 Task: Set the number of rows for panoramix to -1.
Action: Mouse moved to (98, 13)
Screenshot: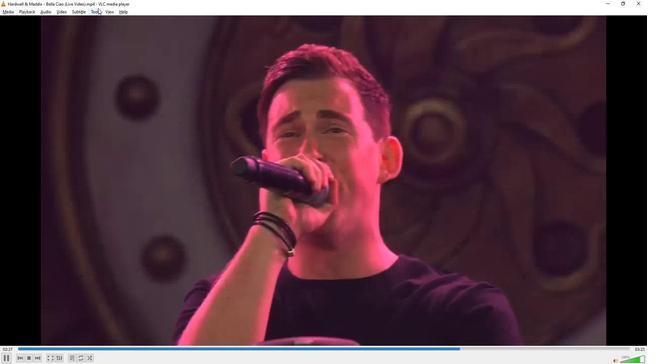 
Action: Mouse pressed left at (98, 13)
Screenshot: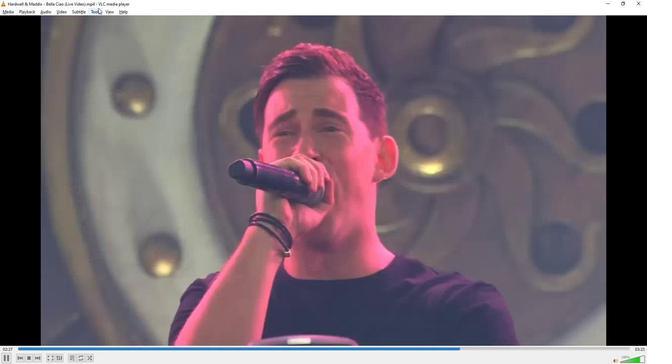 
Action: Mouse moved to (105, 96)
Screenshot: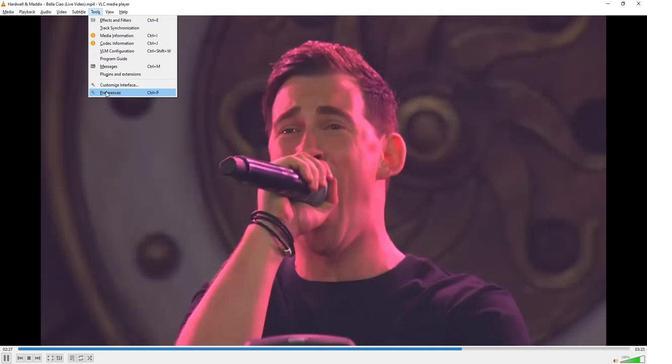 
Action: Mouse pressed left at (105, 96)
Screenshot: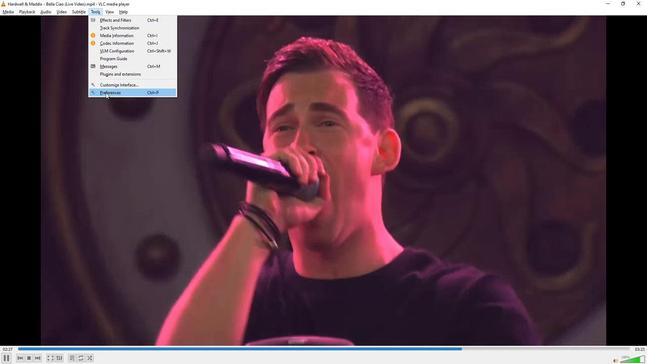 
Action: Mouse moved to (144, 287)
Screenshot: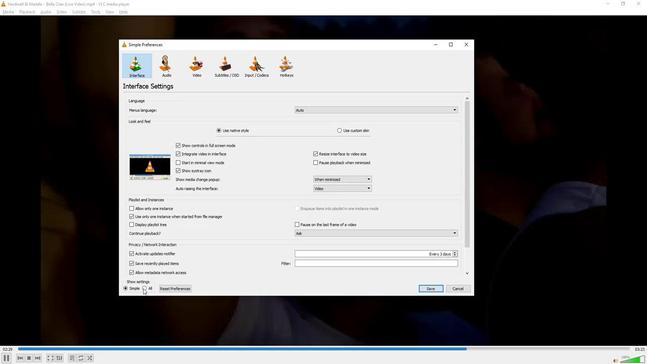 
Action: Mouse pressed left at (144, 287)
Screenshot: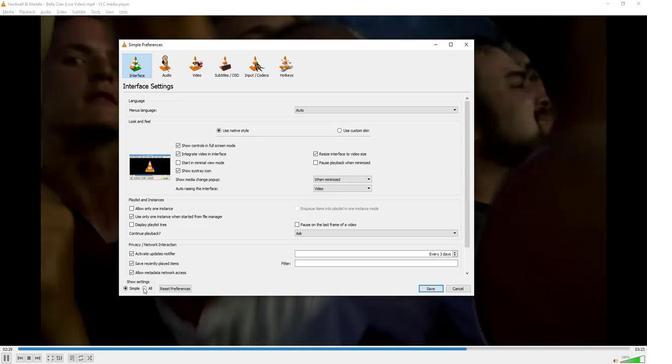 
Action: Mouse moved to (144, 247)
Screenshot: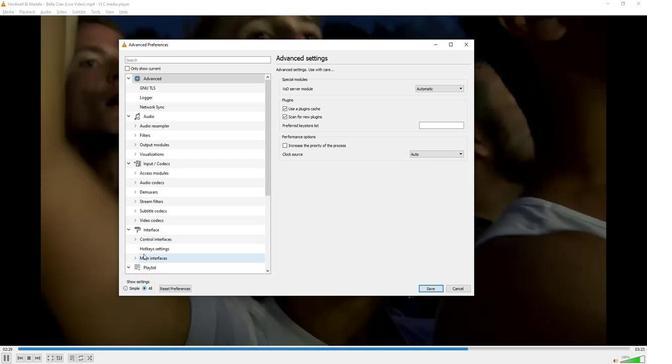 
Action: Mouse scrolled (144, 247) with delta (0, 0)
Screenshot: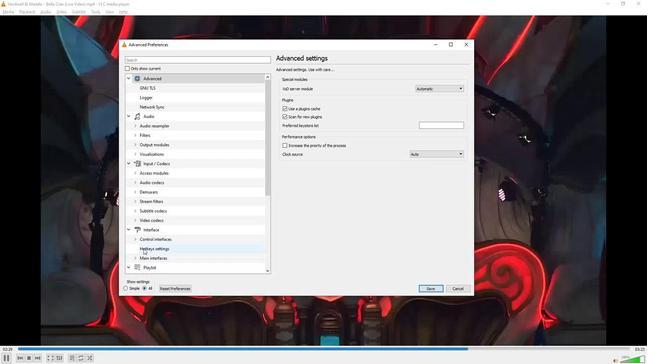 
Action: Mouse scrolled (144, 247) with delta (0, 0)
Screenshot: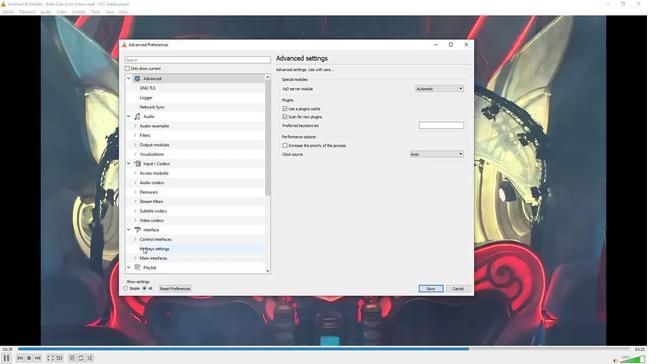 
Action: Mouse scrolled (144, 247) with delta (0, 0)
Screenshot: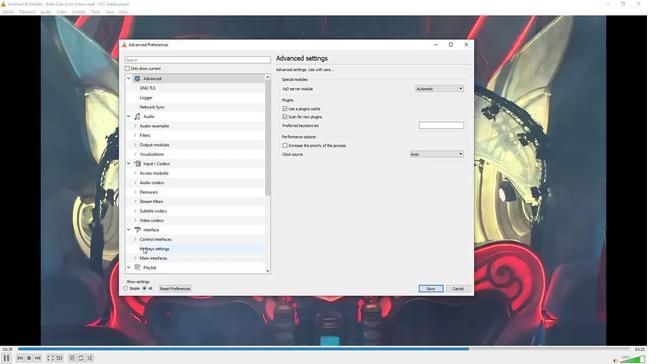 
Action: Mouse scrolled (144, 247) with delta (0, 0)
Screenshot: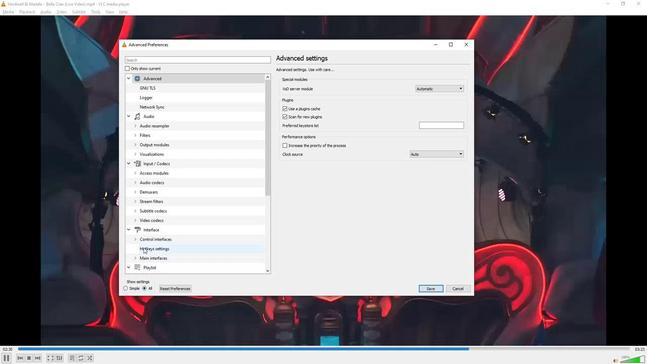 
Action: Mouse scrolled (144, 247) with delta (0, 0)
Screenshot: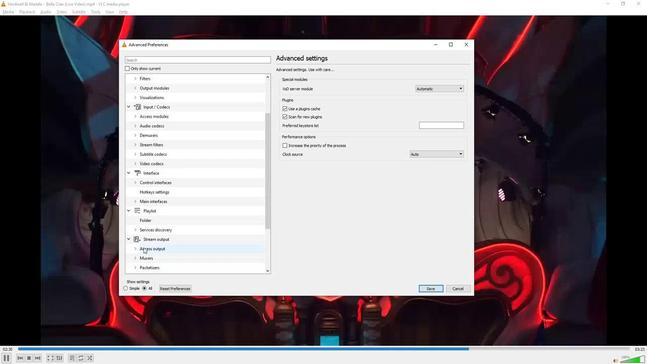 
Action: Mouse scrolled (144, 247) with delta (0, 0)
Screenshot: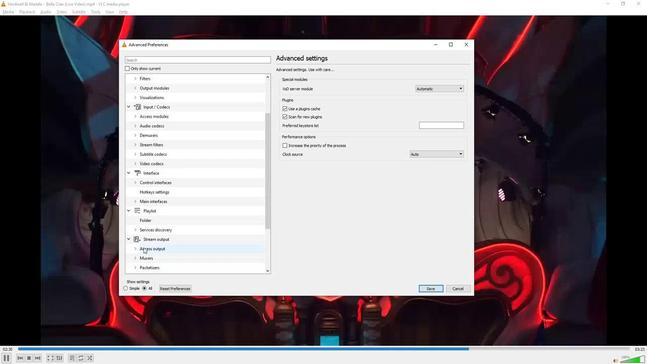 
Action: Mouse moved to (135, 256)
Screenshot: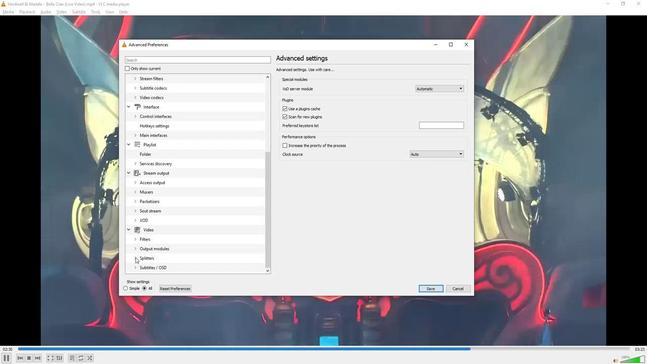 
Action: Mouse pressed left at (135, 256)
Screenshot: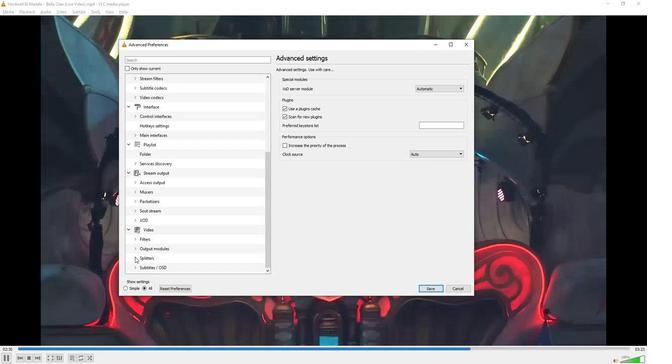 
Action: Mouse moved to (140, 252)
Screenshot: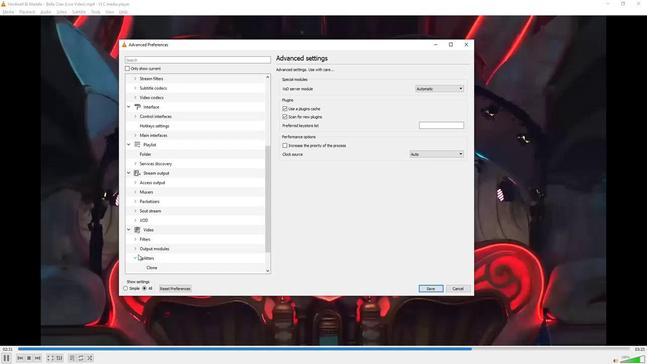 
Action: Mouse scrolled (140, 252) with delta (0, 0)
Screenshot: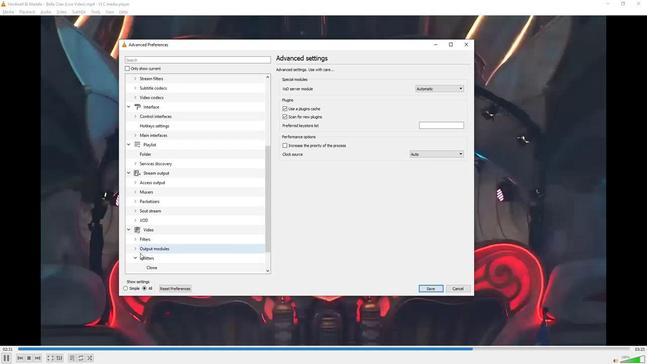 
Action: Mouse scrolled (140, 252) with delta (0, 0)
Screenshot: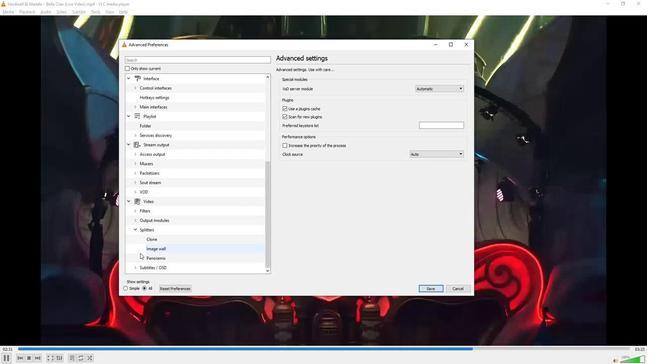 
Action: Mouse scrolled (140, 252) with delta (0, 0)
Screenshot: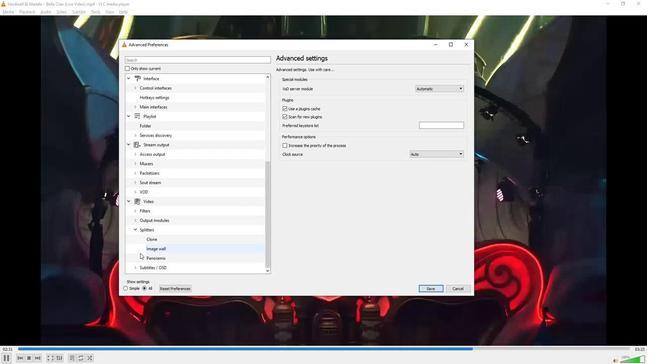 
Action: Mouse scrolled (140, 252) with delta (0, 0)
Screenshot: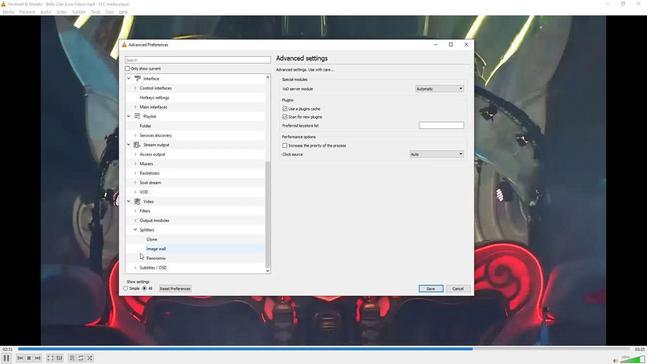 
Action: Mouse scrolled (140, 252) with delta (0, 0)
Screenshot: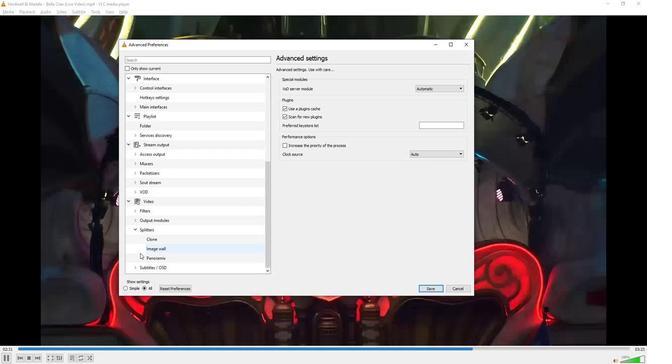 
Action: Mouse scrolled (140, 252) with delta (0, 0)
Screenshot: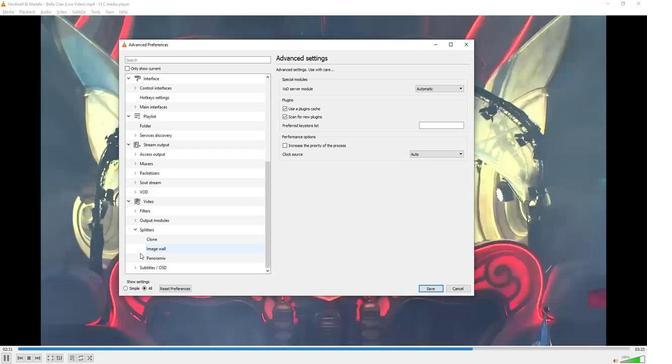 
Action: Mouse moved to (153, 257)
Screenshot: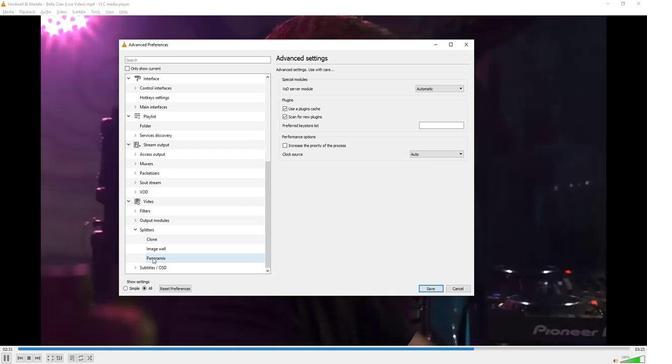 
Action: Mouse pressed left at (153, 257)
Screenshot: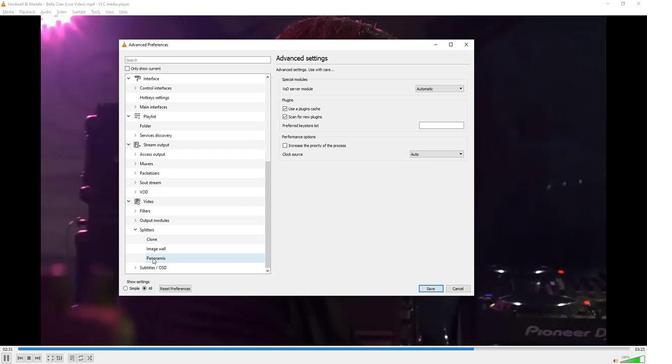 
Action: Mouse moved to (463, 94)
Screenshot: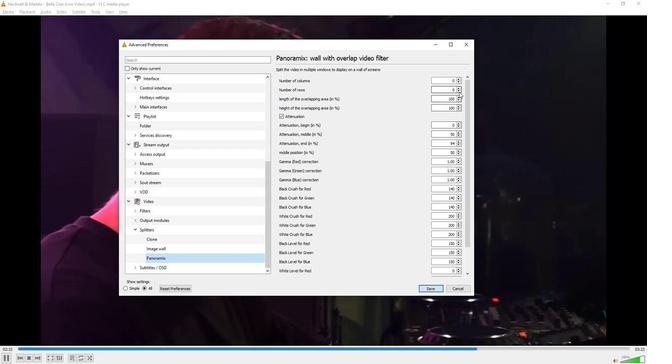 
Action: Mouse pressed left at (463, 94)
Screenshot: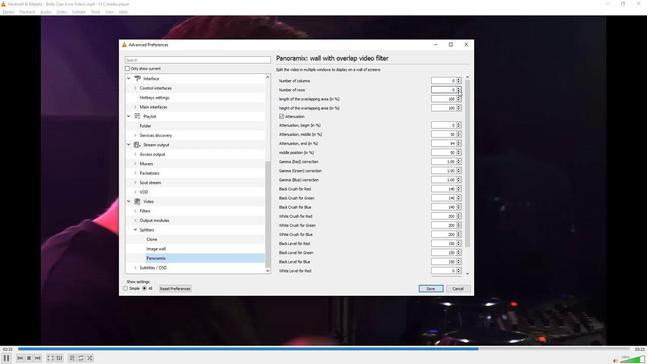 
Action: Mouse moved to (384, 138)
Screenshot: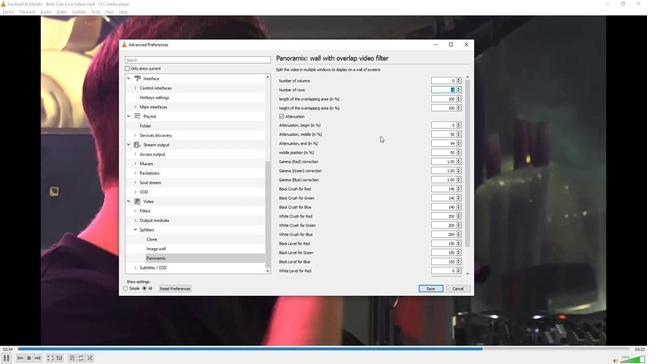 
Action: Mouse pressed left at (384, 138)
Screenshot: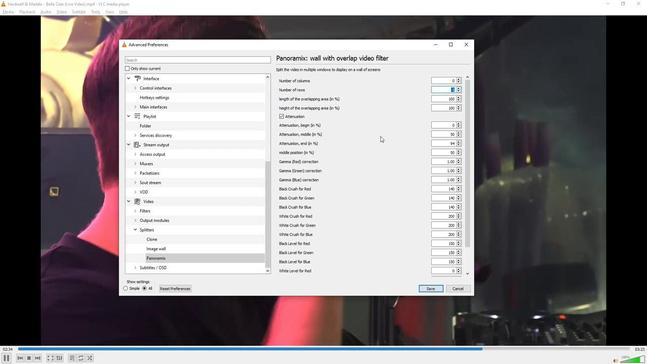 
